 Task: Copy the SSH URL of the repository "Javascript".
Action: Mouse moved to (1077, 272)
Screenshot: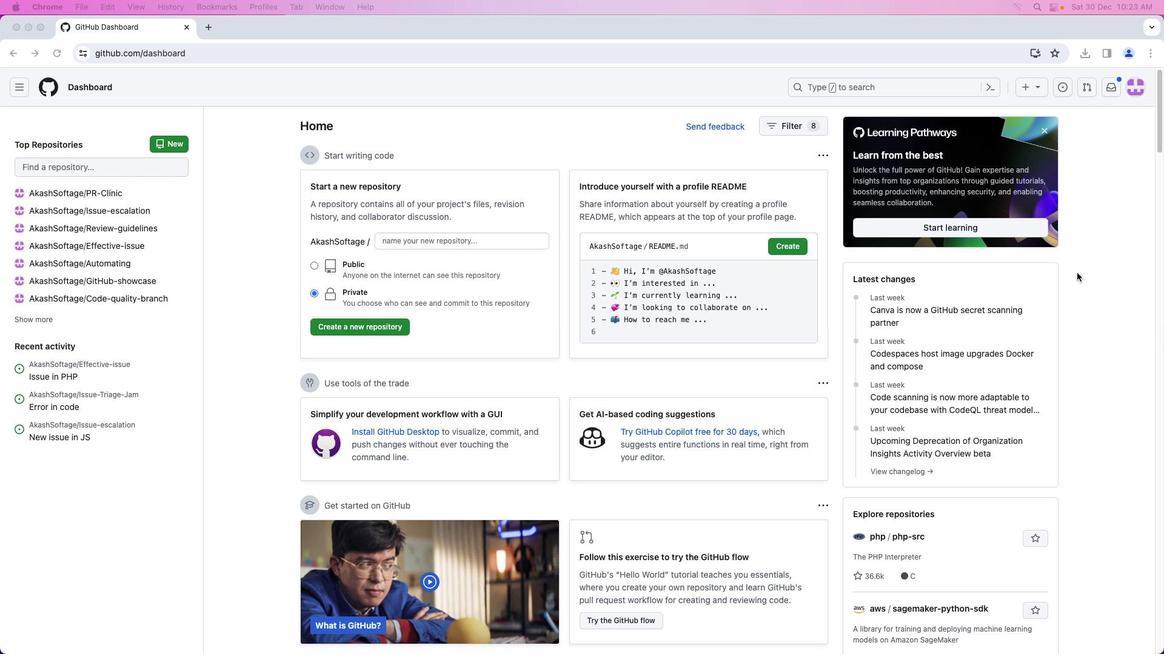 
Action: Mouse pressed left at (1077, 272)
Screenshot: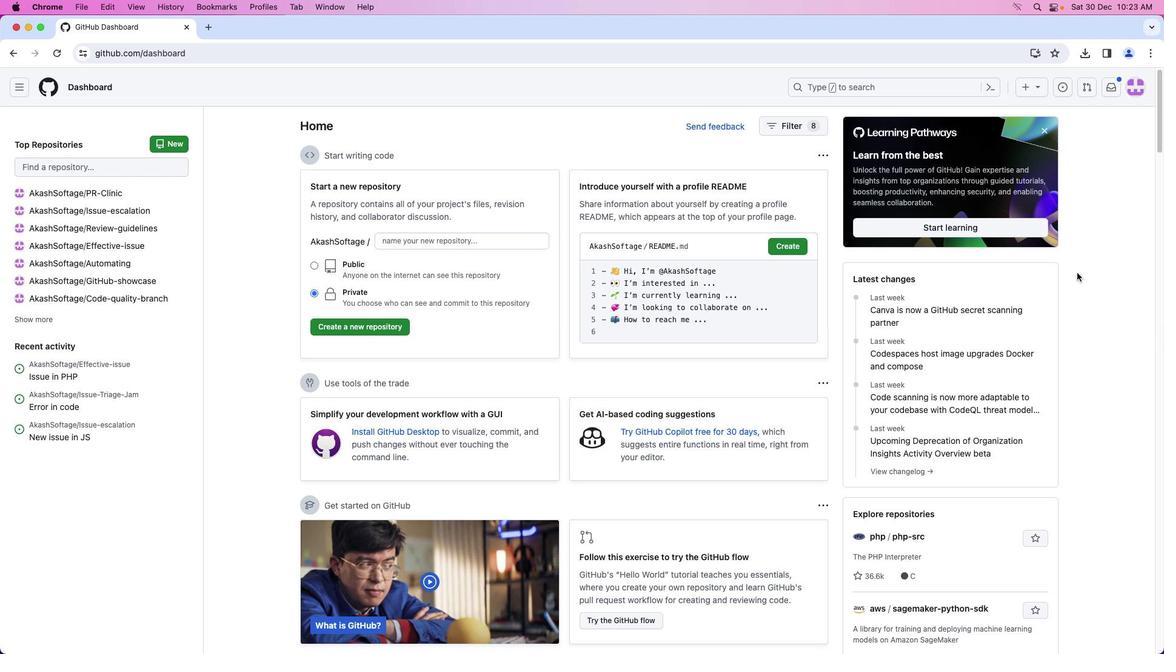 
Action: Mouse moved to (1129, 89)
Screenshot: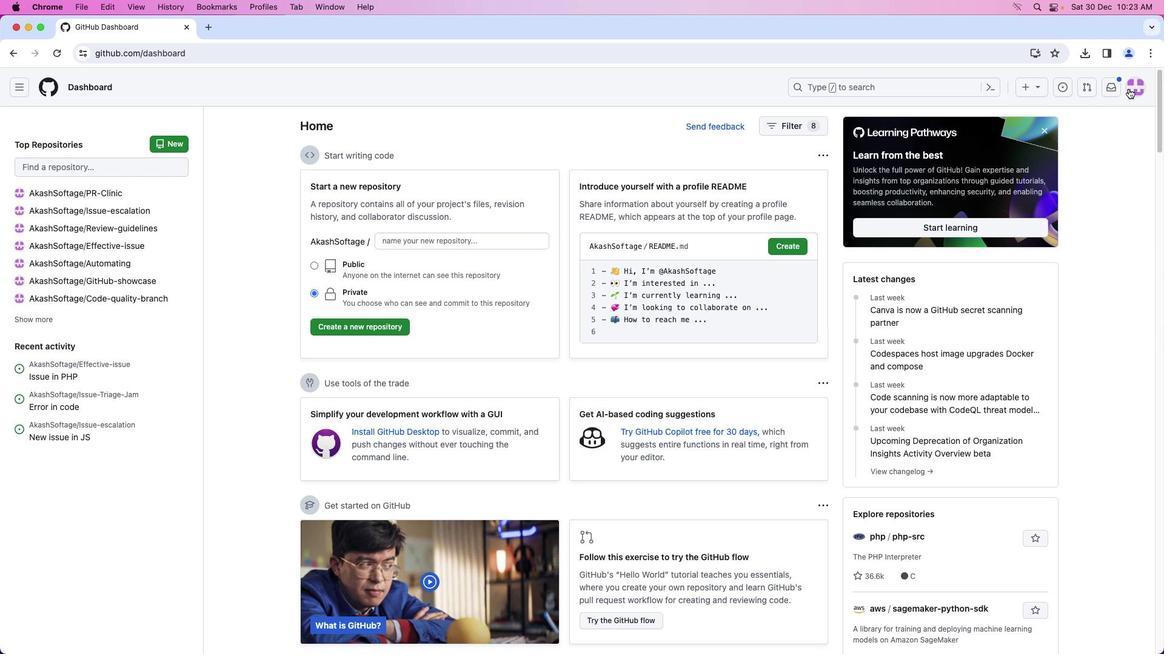 
Action: Mouse pressed left at (1129, 89)
Screenshot: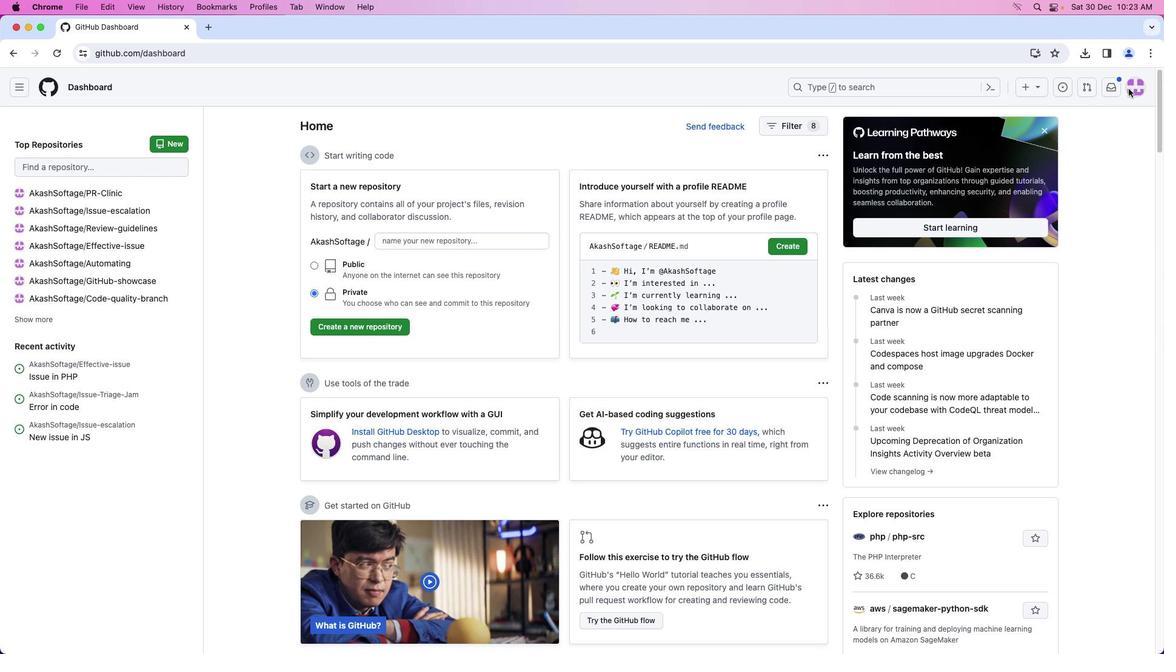 
Action: Mouse moved to (1089, 192)
Screenshot: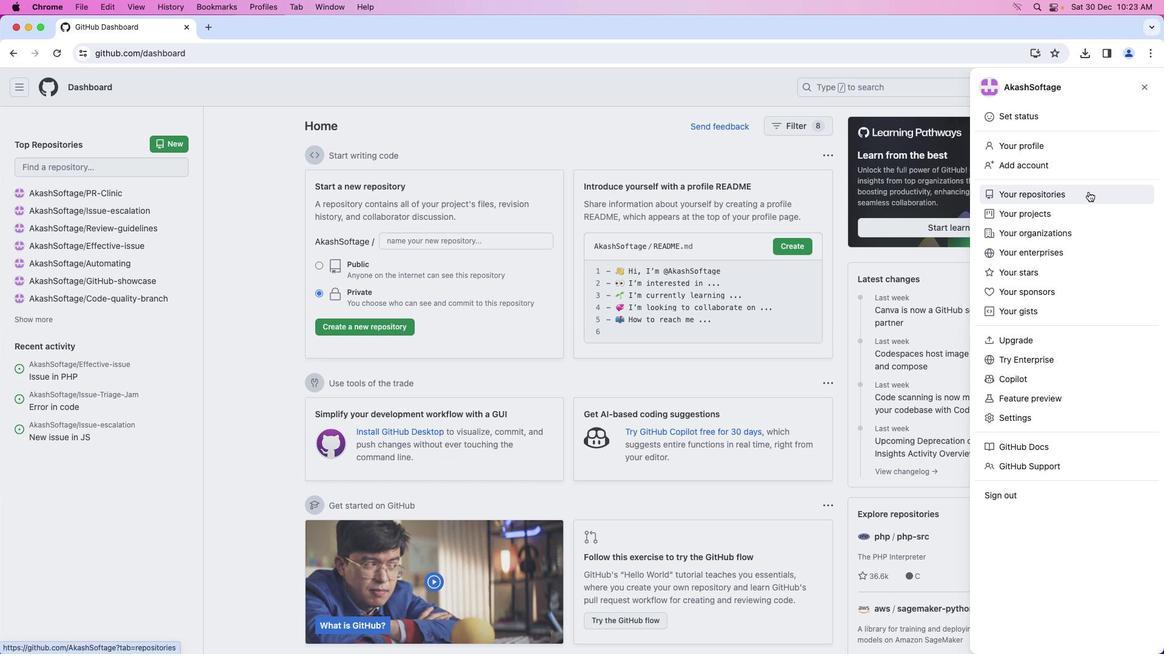 
Action: Mouse pressed left at (1089, 192)
Screenshot: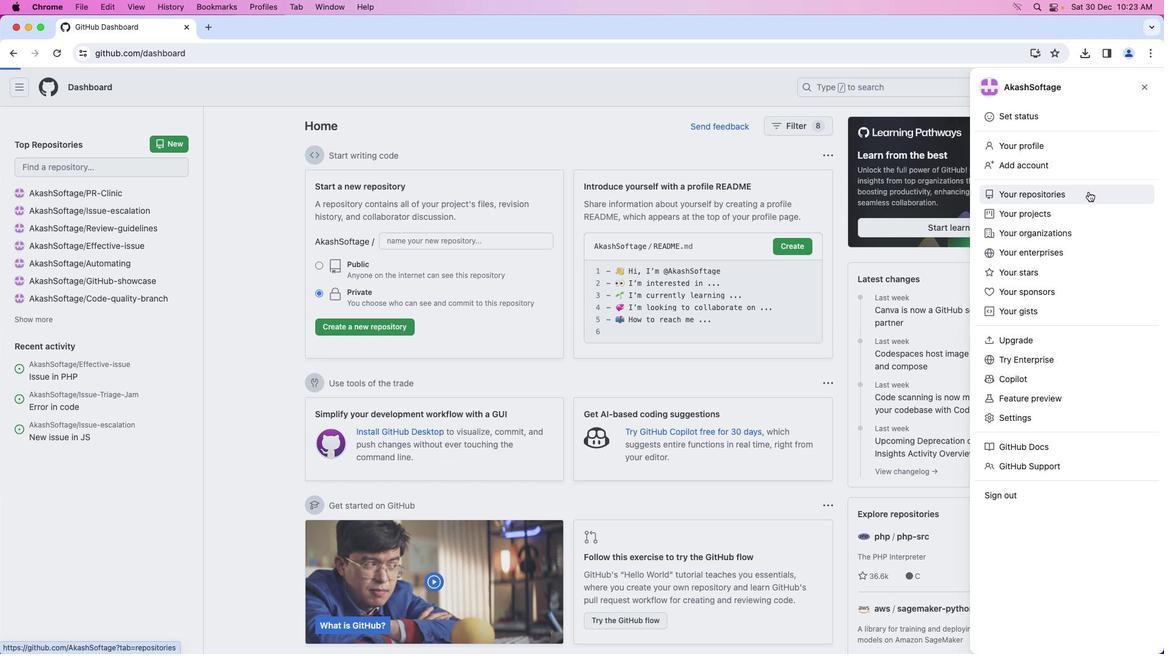 
Action: Mouse moved to (410, 203)
Screenshot: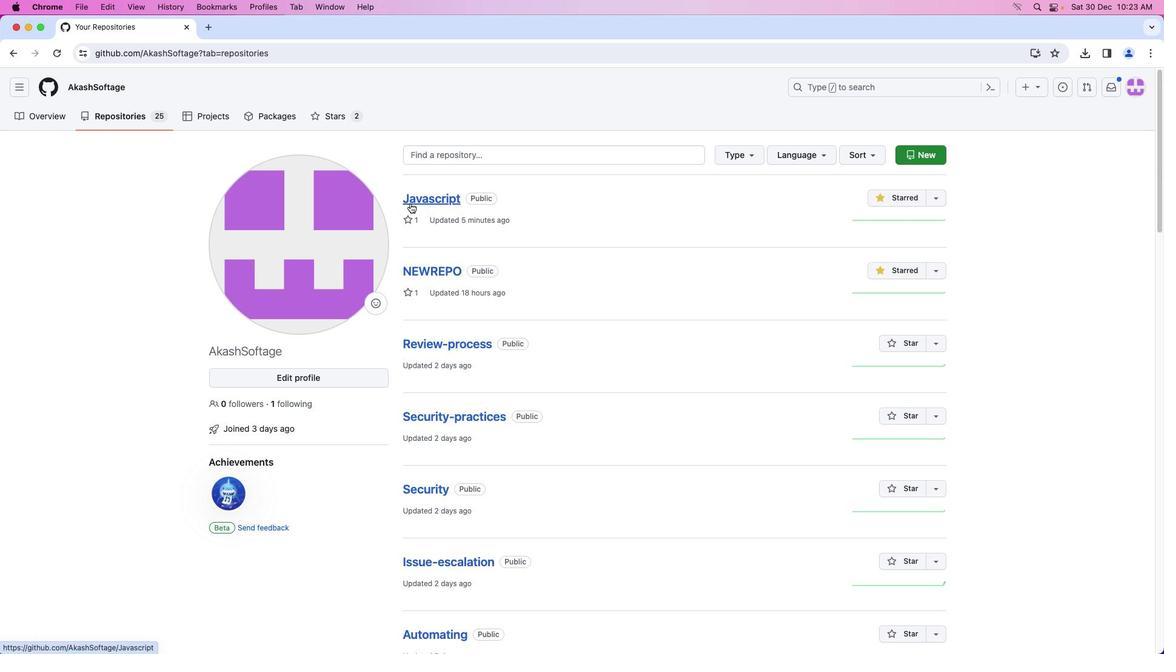 
Action: Mouse pressed left at (410, 203)
Screenshot: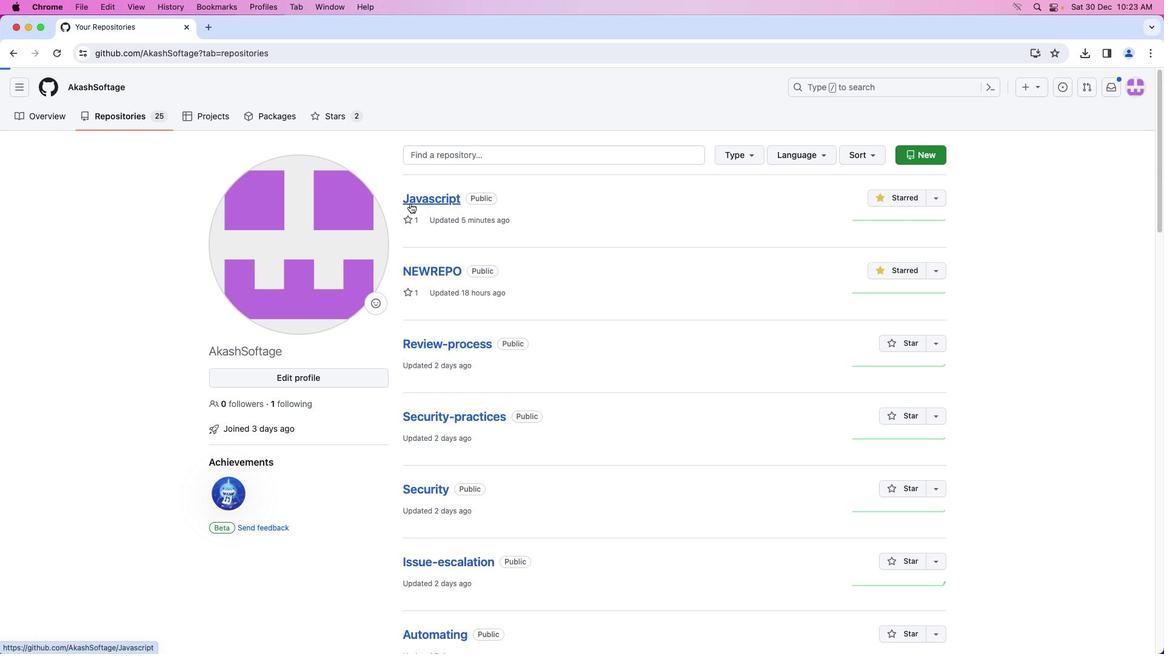 
Action: Mouse moved to (32, 120)
Screenshot: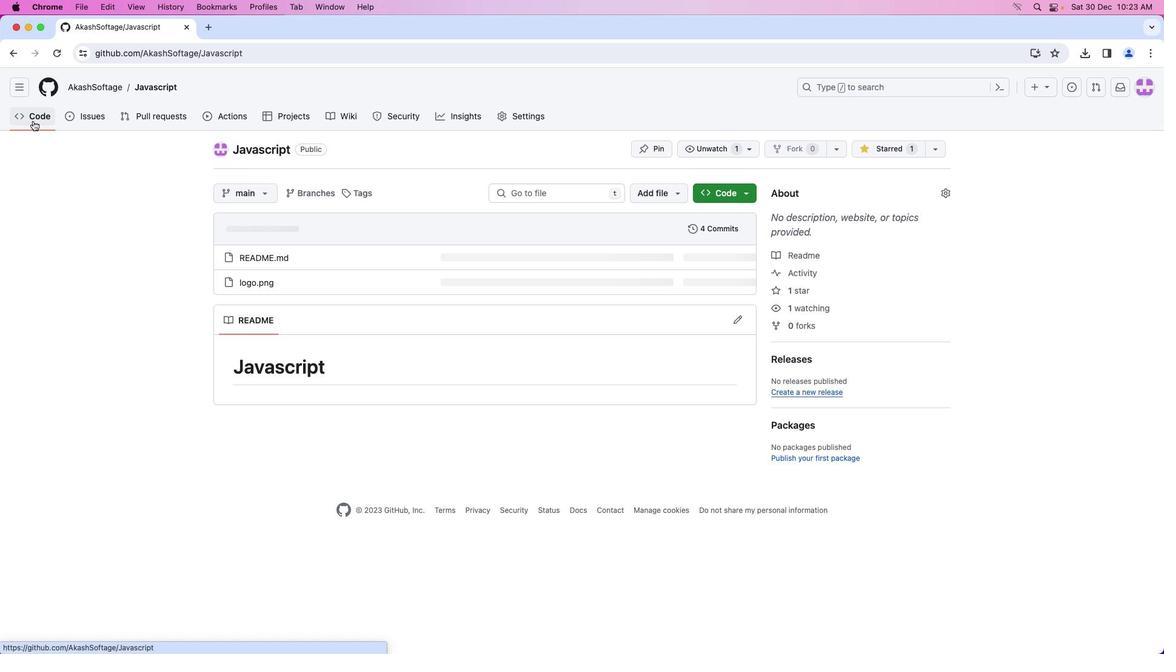 
Action: Mouse pressed left at (32, 120)
Screenshot: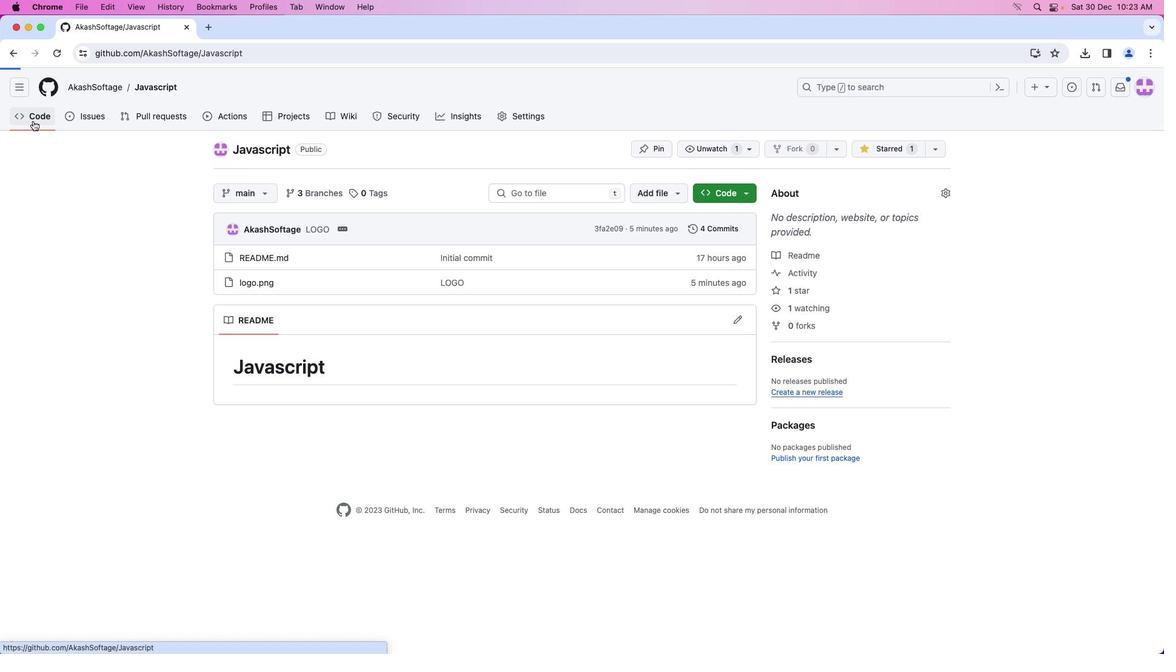 
Action: Mouse moved to (744, 198)
Screenshot: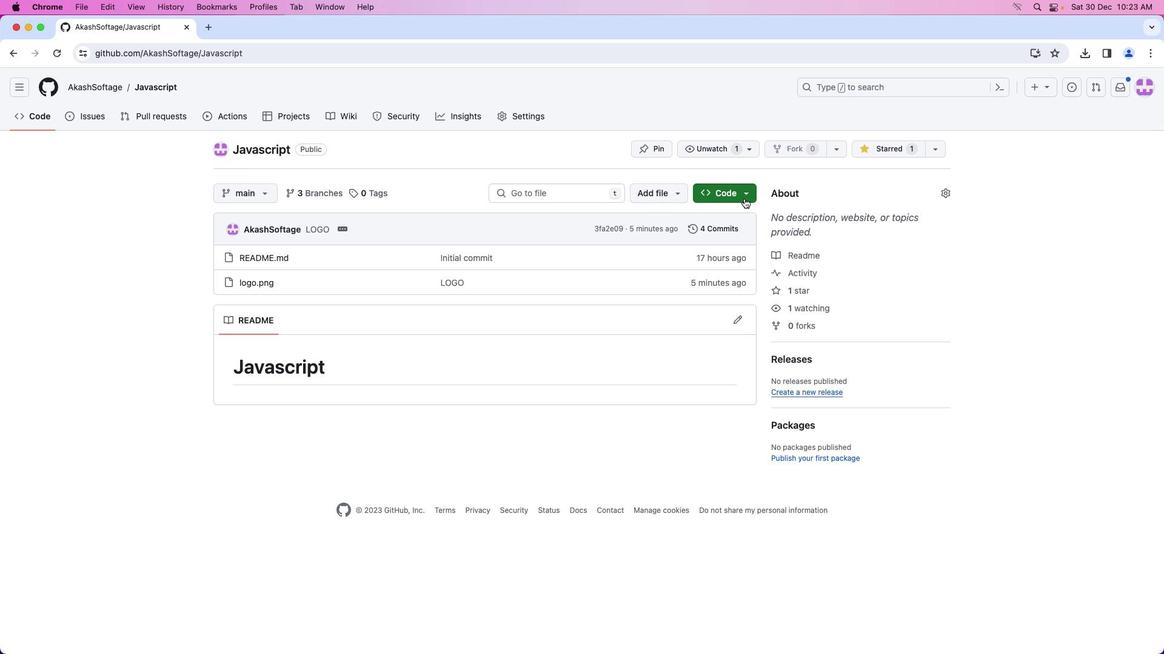 
Action: Mouse pressed left at (744, 198)
Screenshot: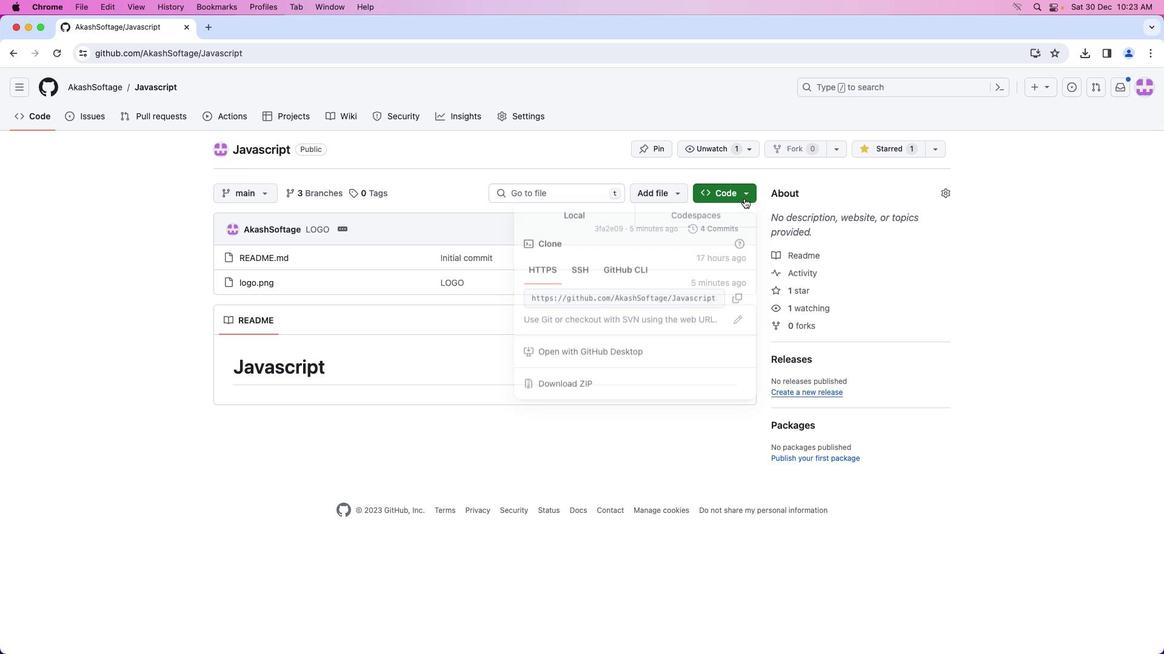 
Action: Mouse moved to (582, 271)
Screenshot: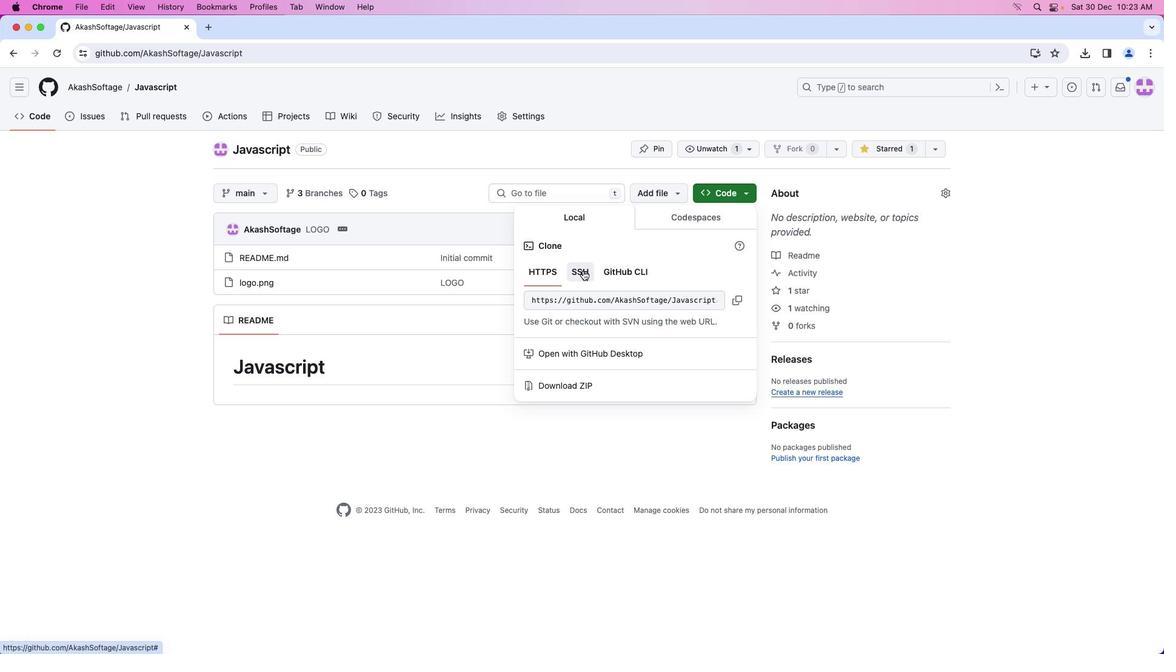 
Action: Mouse pressed left at (582, 271)
Screenshot: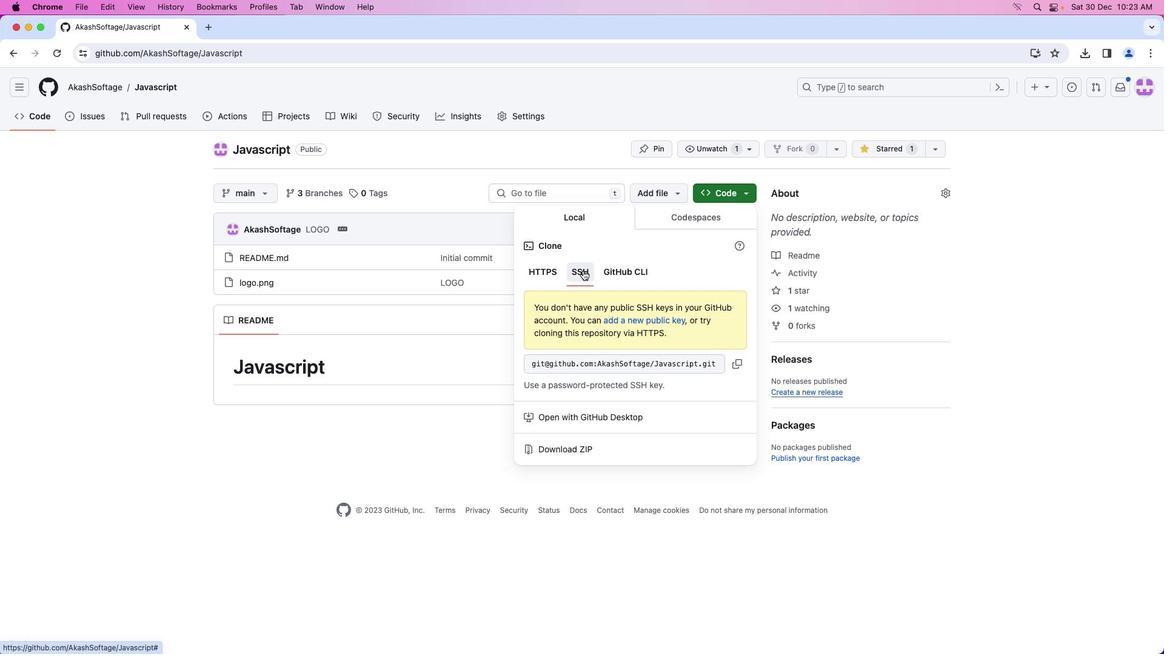 
Action: Mouse moved to (741, 368)
Screenshot: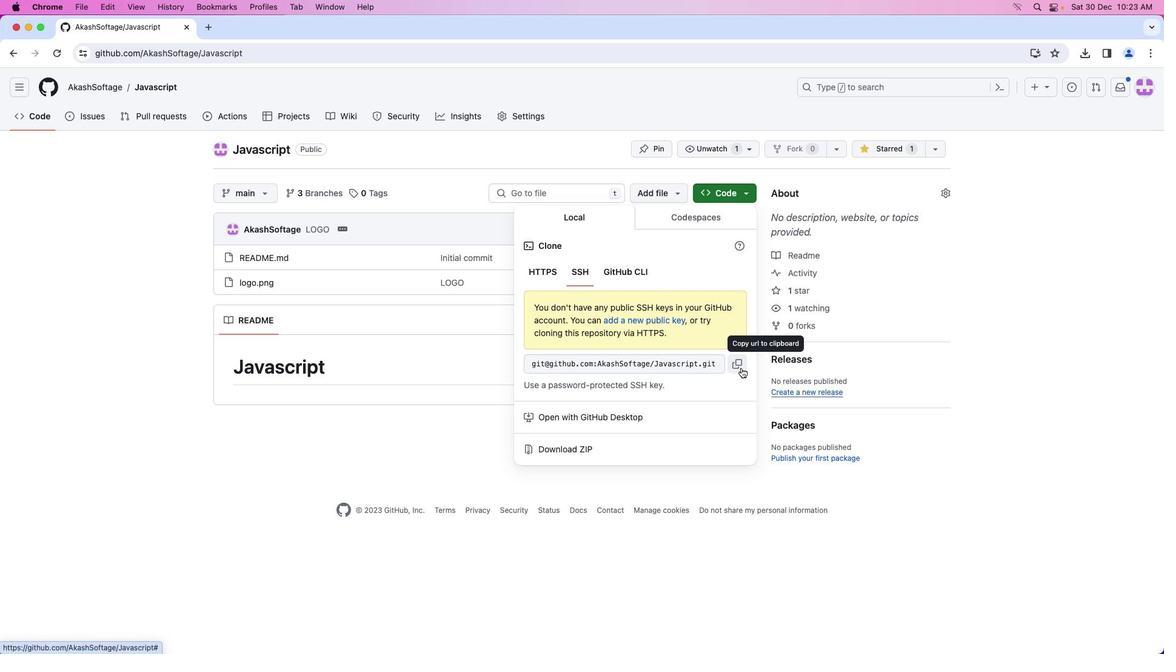 
Action: Mouse pressed left at (741, 368)
Screenshot: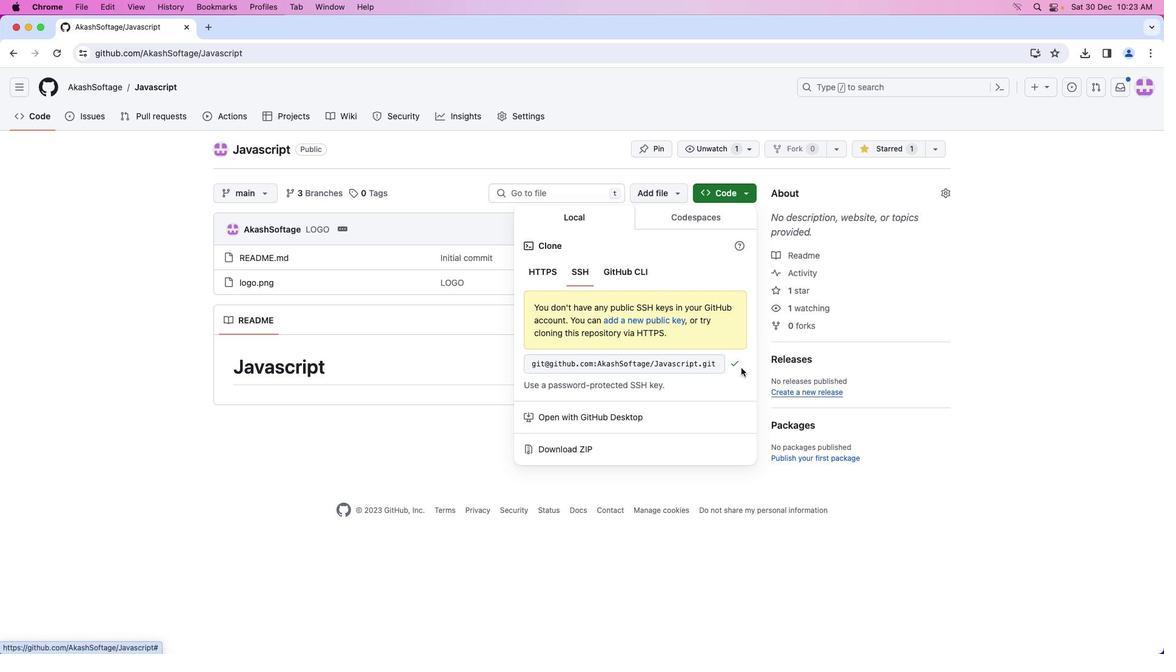 
Action: Mouse moved to (740, 368)
Screenshot: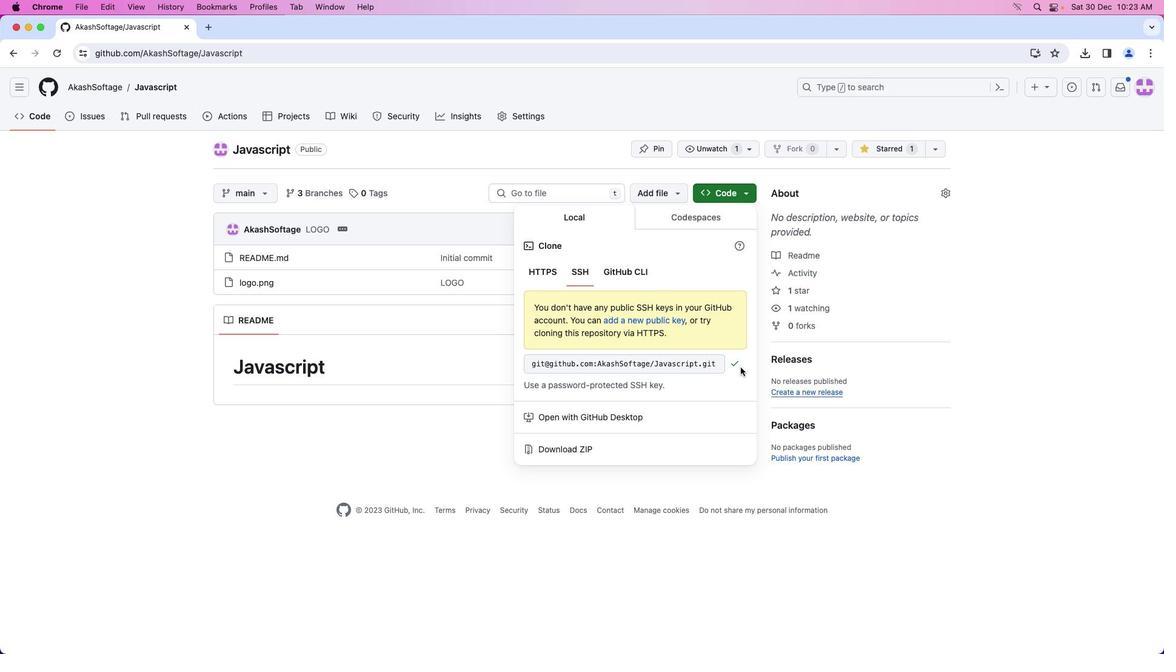
